 Task: Look for products in the category "Frozen Meals" from Cappello's only.
Action: Mouse moved to (253, 110)
Screenshot: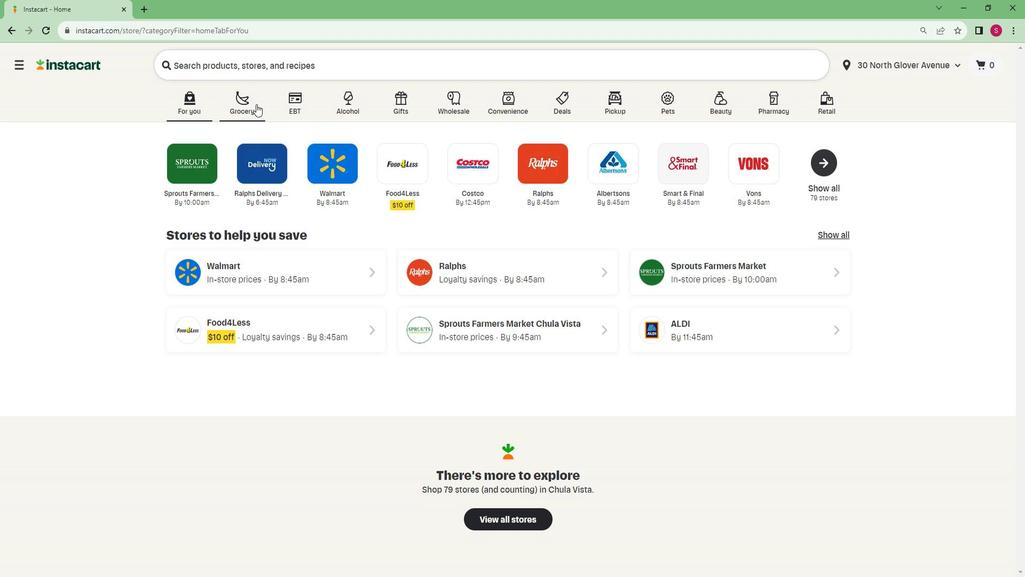 
Action: Mouse pressed left at (253, 110)
Screenshot: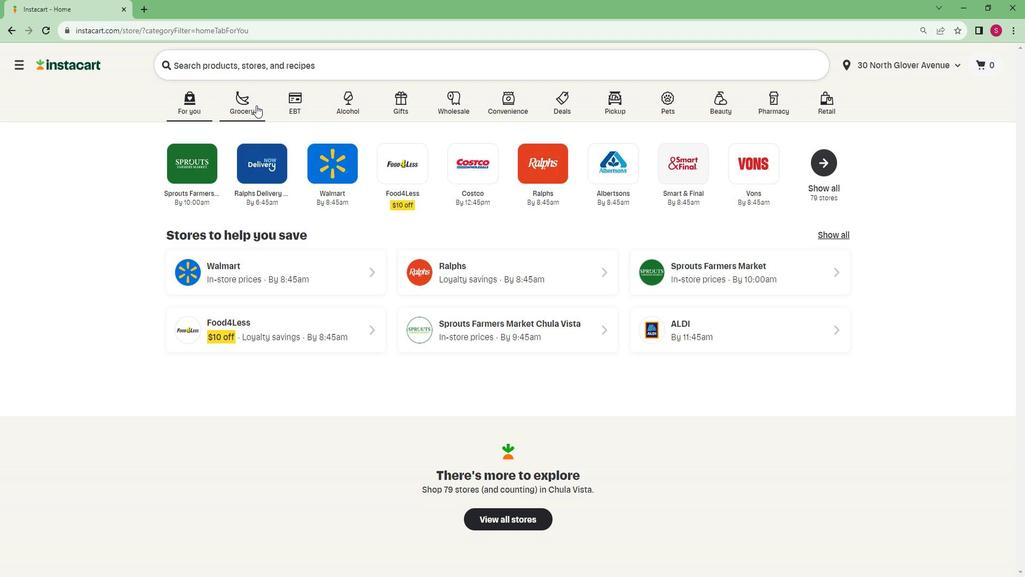 
Action: Mouse moved to (252, 305)
Screenshot: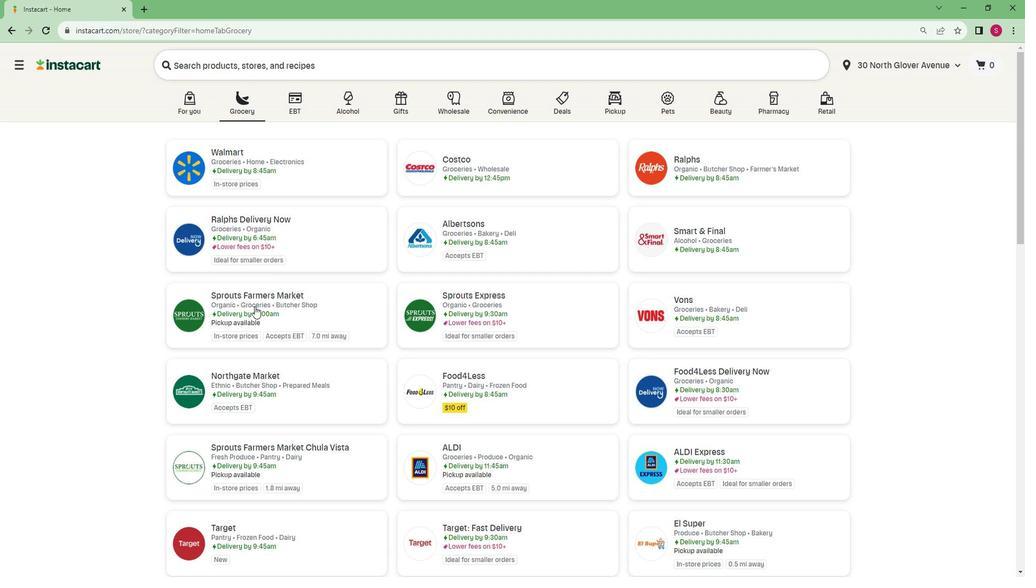 
Action: Mouse pressed left at (252, 305)
Screenshot: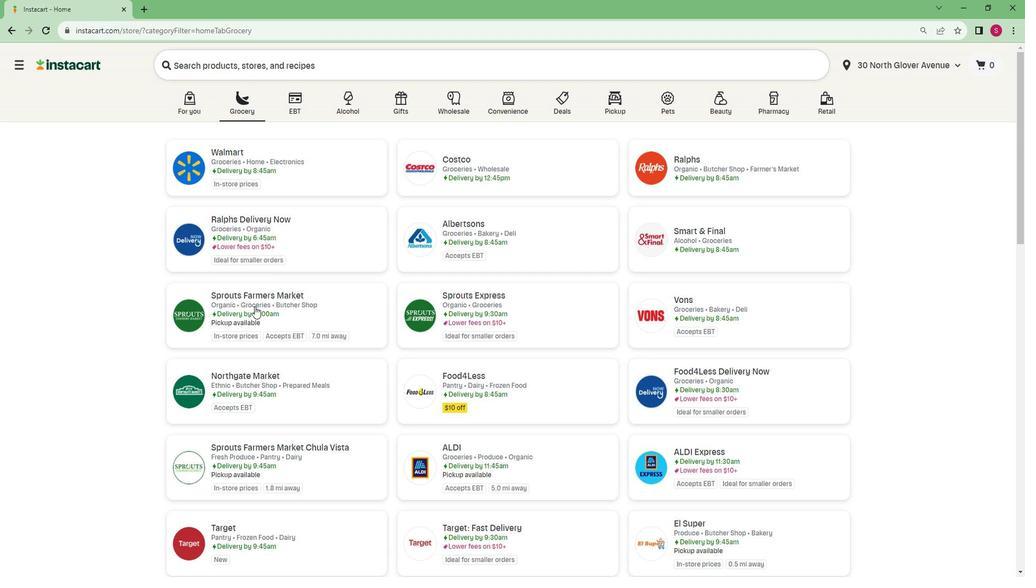 
Action: Mouse moved to (101, 433)
Screenshot: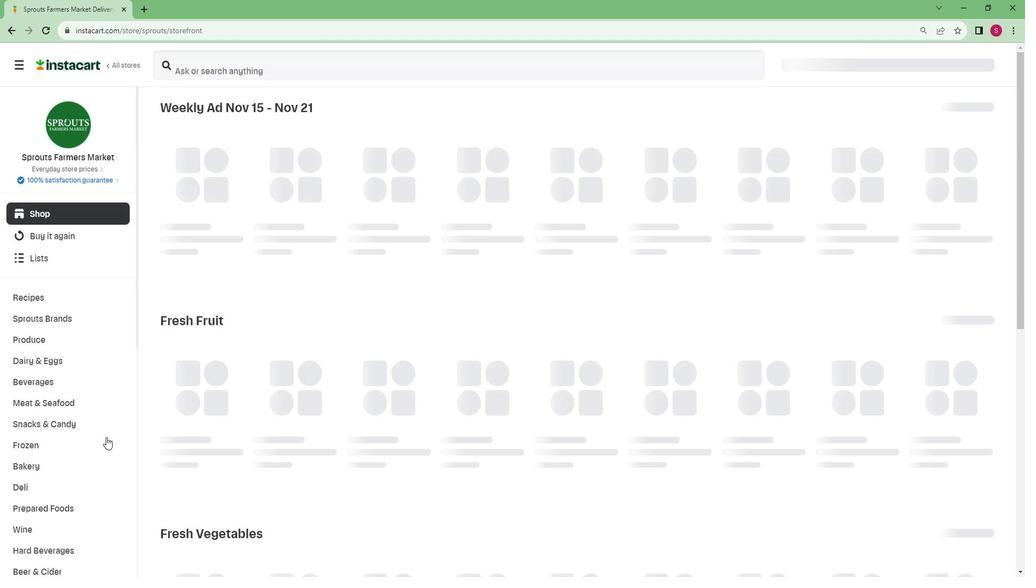 
Action: Mouse scrolled (101, 432) with delta (0, 0)
Screenshot: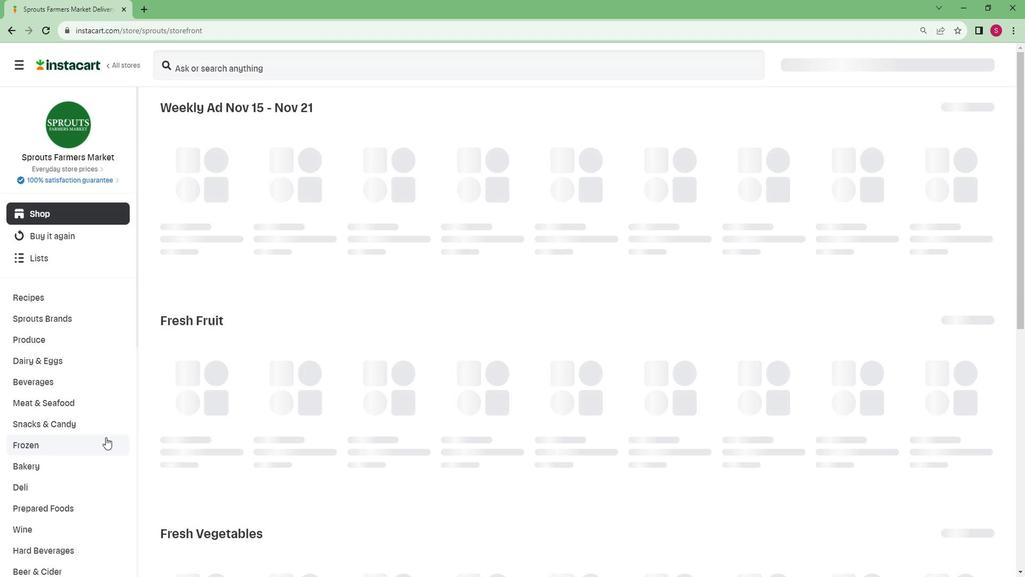 
Action: Mouse scrolled (101, 432) with delta (0, 0)
Screenshot: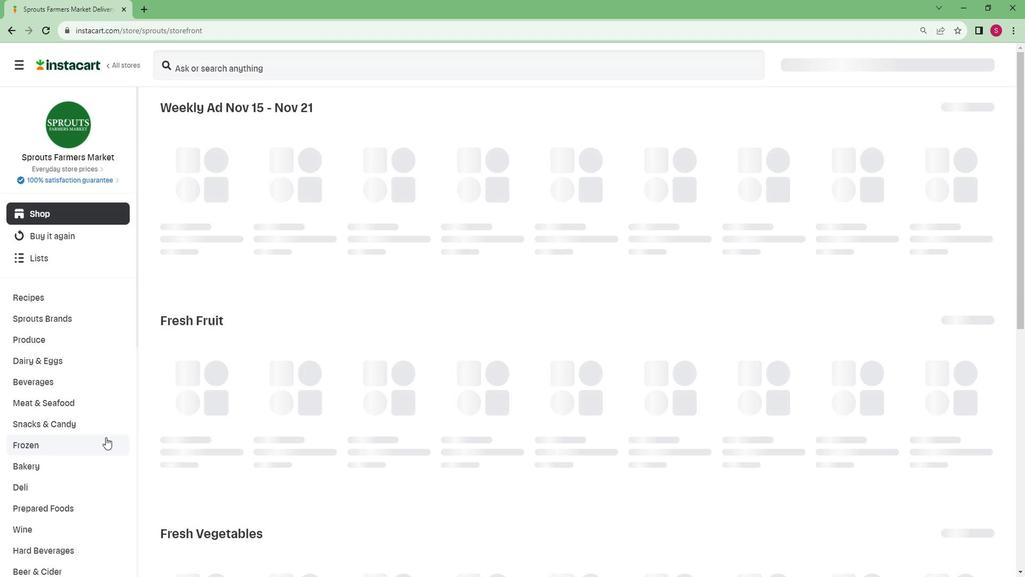 
Action: Mouse moved to (100, 433)
Screenshot: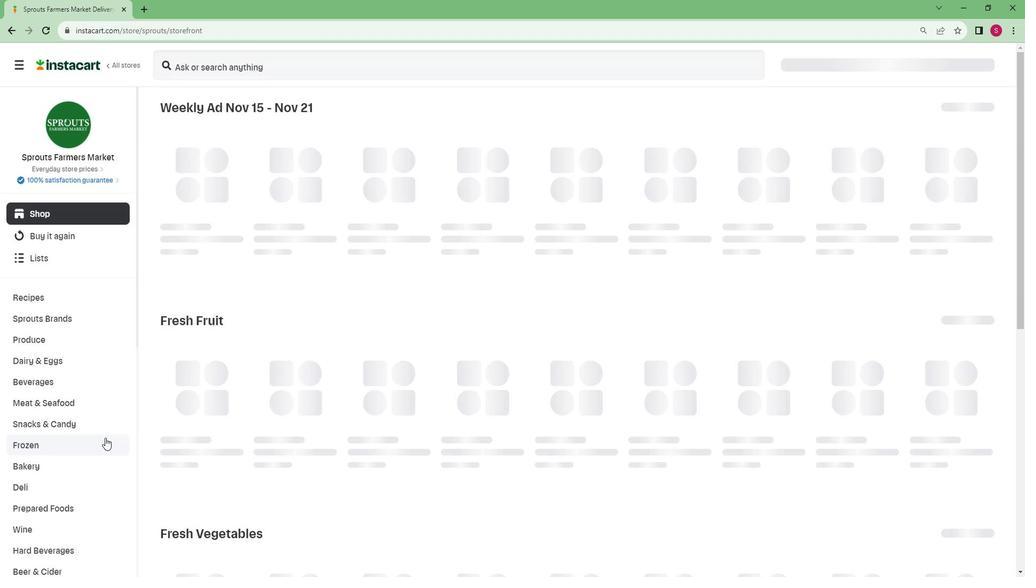 
Action: Mouse scrolled (100, 433) with delta (0, 0)
Screenshot: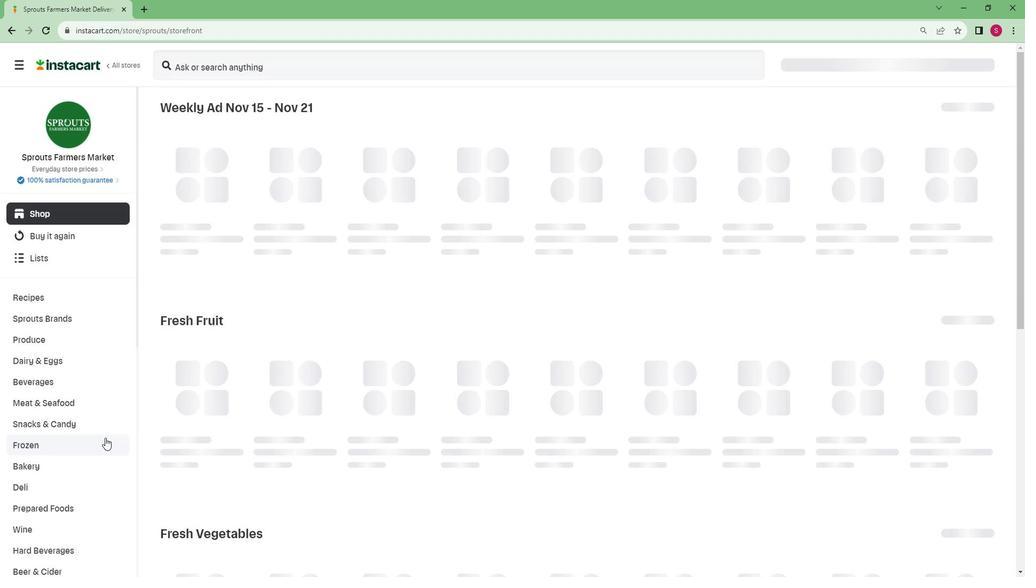 
Action: Mouse scrolled (100, 433) with delta (0, 0)
Screenshot: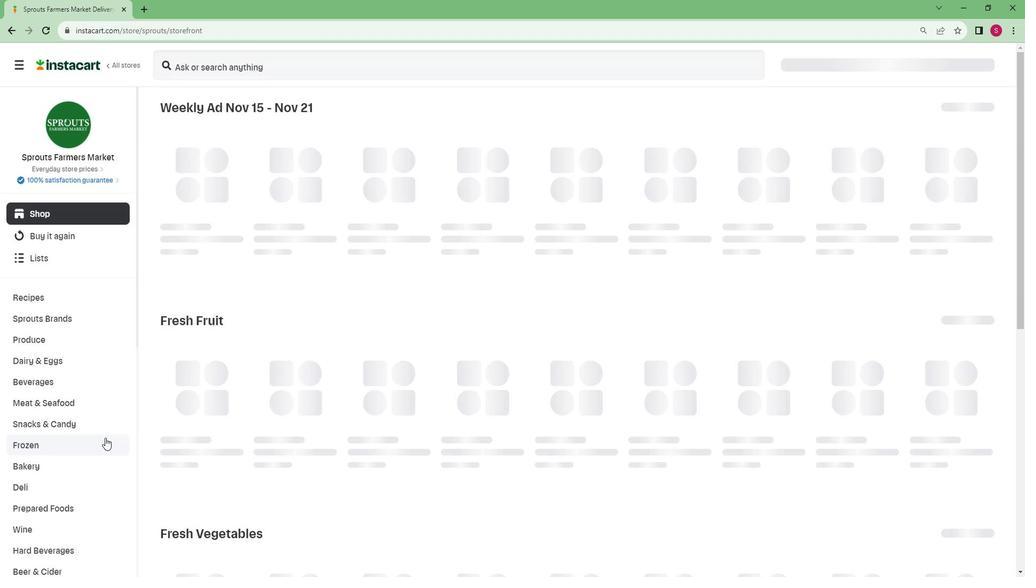 
Action: Mouse moved to (99, 433)
Screenshot: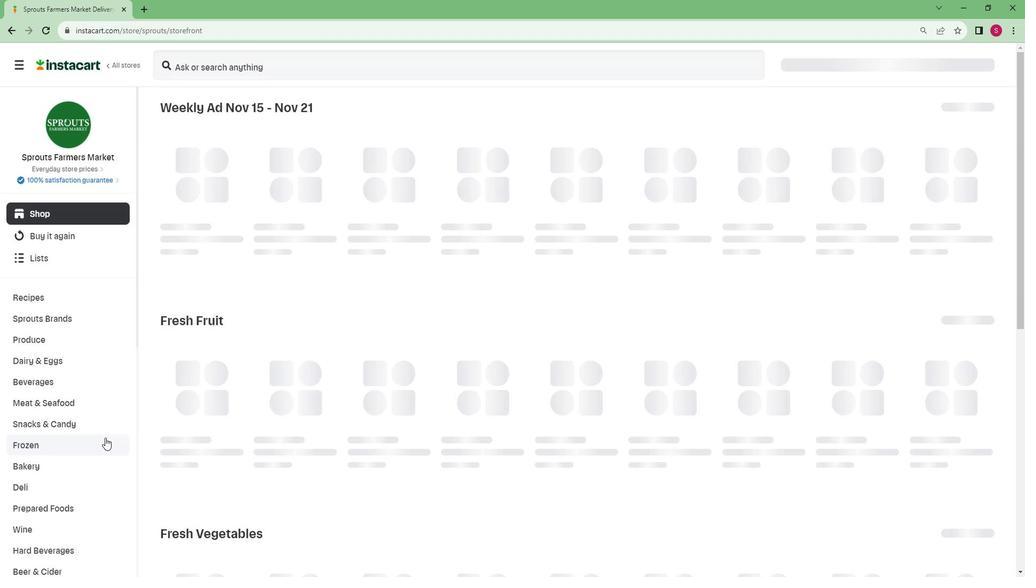 
Action: Mouse scrolled (99, 433) with delta (0, 0)
Screenshot: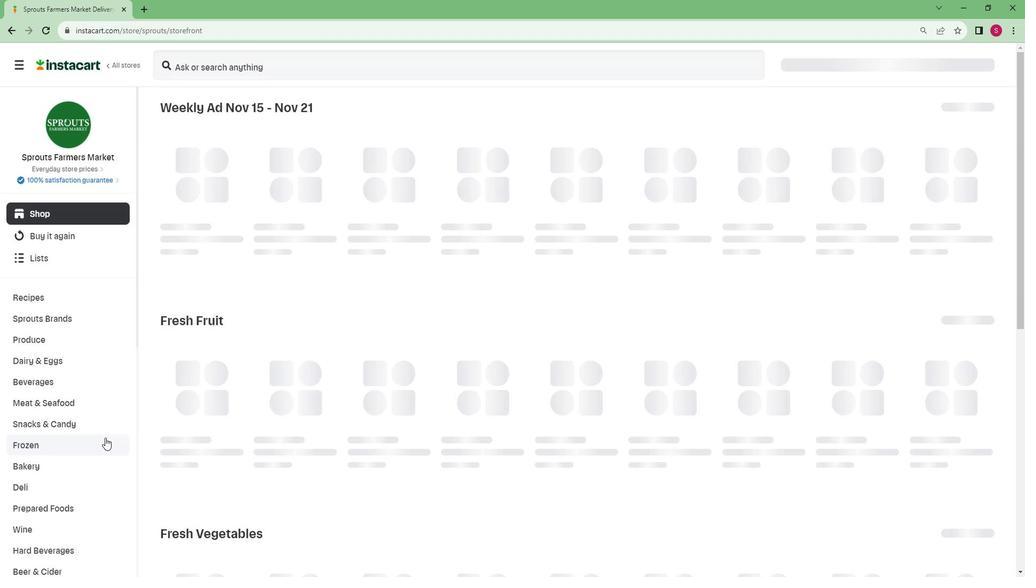 
Action: Mouse moved to (99, 434)
Screenshot: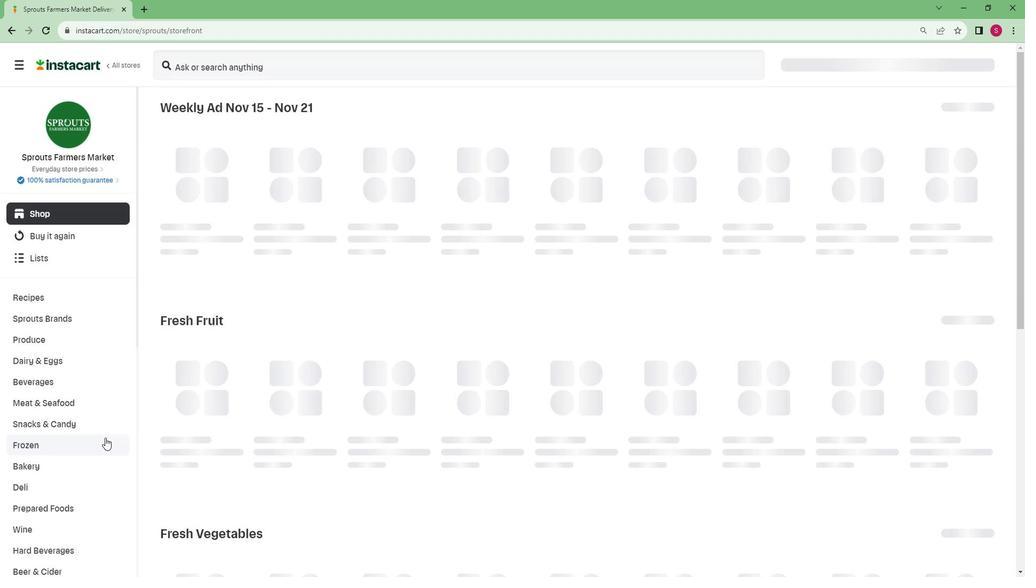 
Action: Mouse scrolled (99, 433) with delta (0, 0)
Screenshot: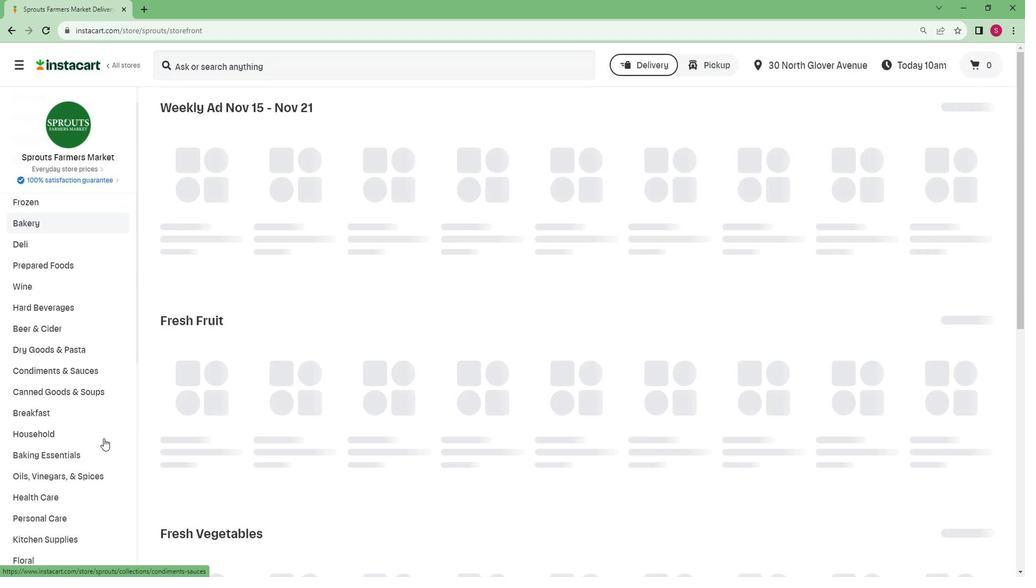 
Action: Mouse moved to (98, 434)
Screenshot: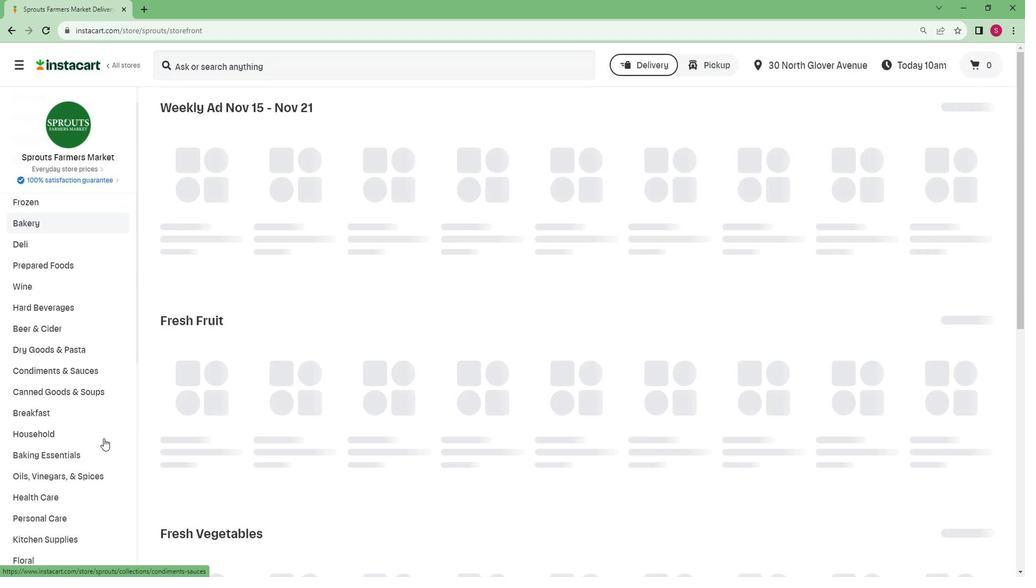 
Action: Mouse scrolled (98, 433) with delta (0, 0)
Screenshot: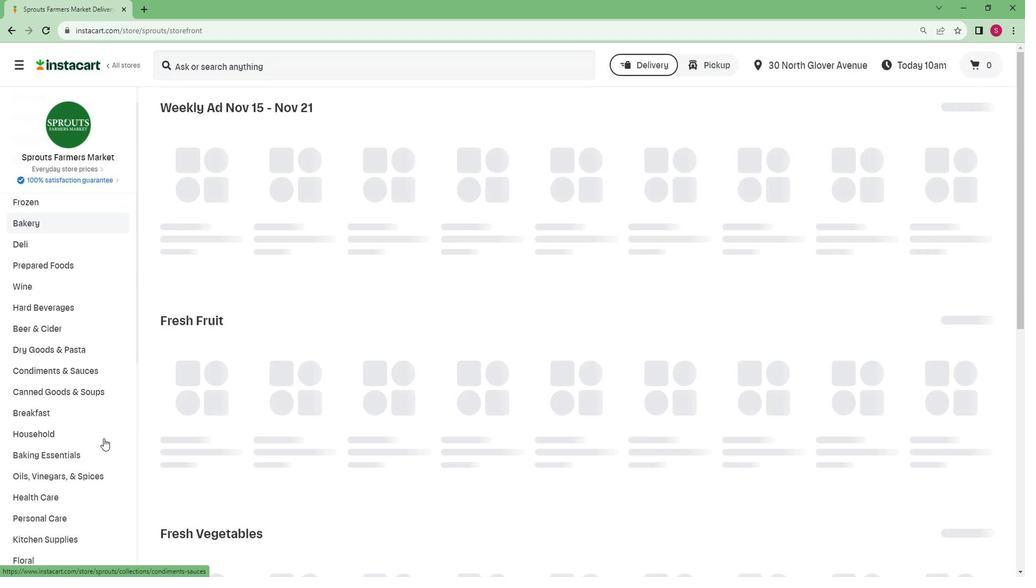 
Action: Mouse moved to (98, 434)
Screenshot: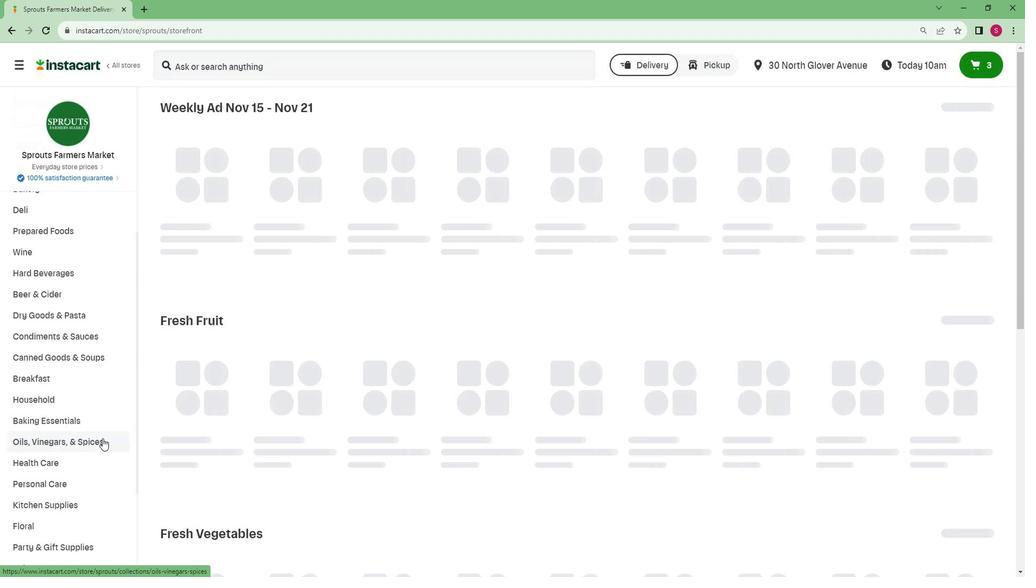 
Action: Mouse scrolled (98, 433) with delta (0, 0)
Screenshot: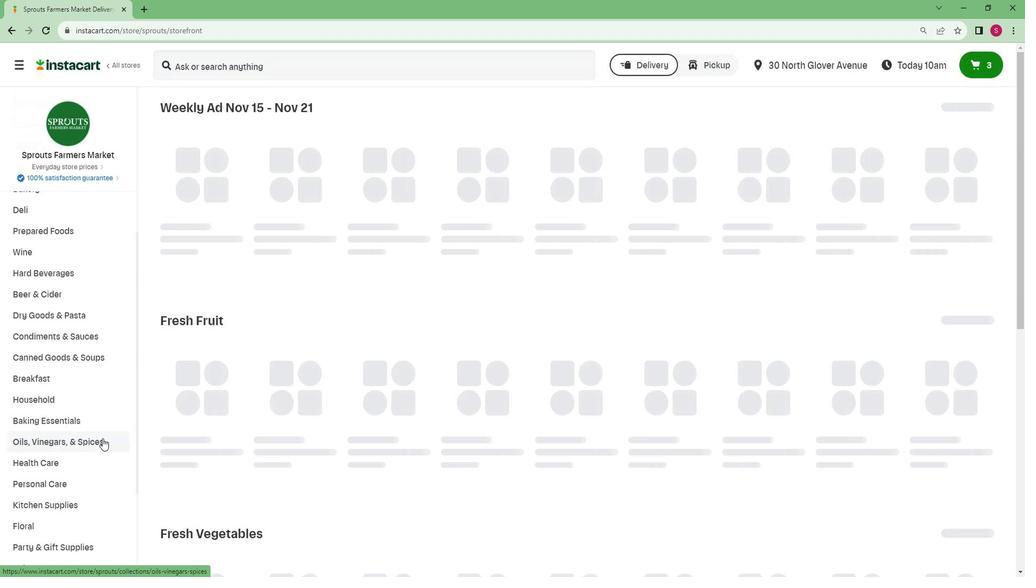 
Action: Mouse scrolled (98, 433) with delta (0, 0)
Screenshot: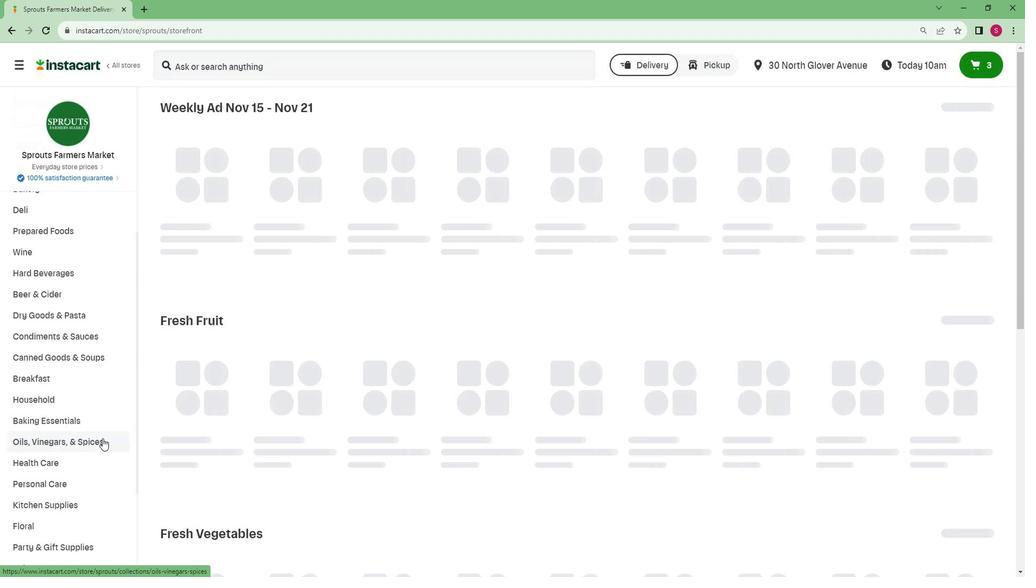 
Action: Mouse moved to (97, 434)
Screenshot: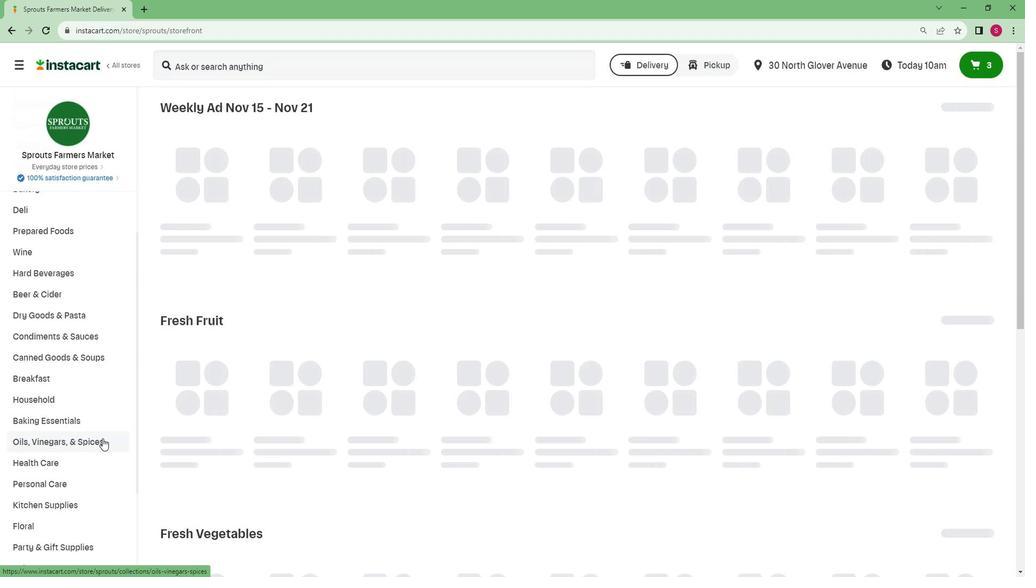 
Action: Mouse scrolled (97, 433) with delta (0, 0)
Screenshot: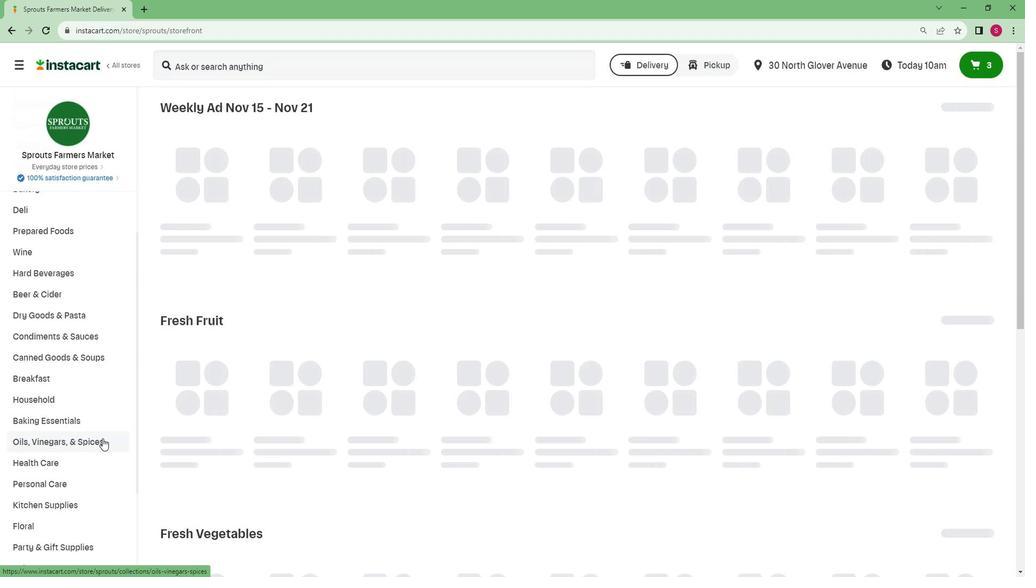 
Action: Mouse moved to (96, 434)
Screenshot: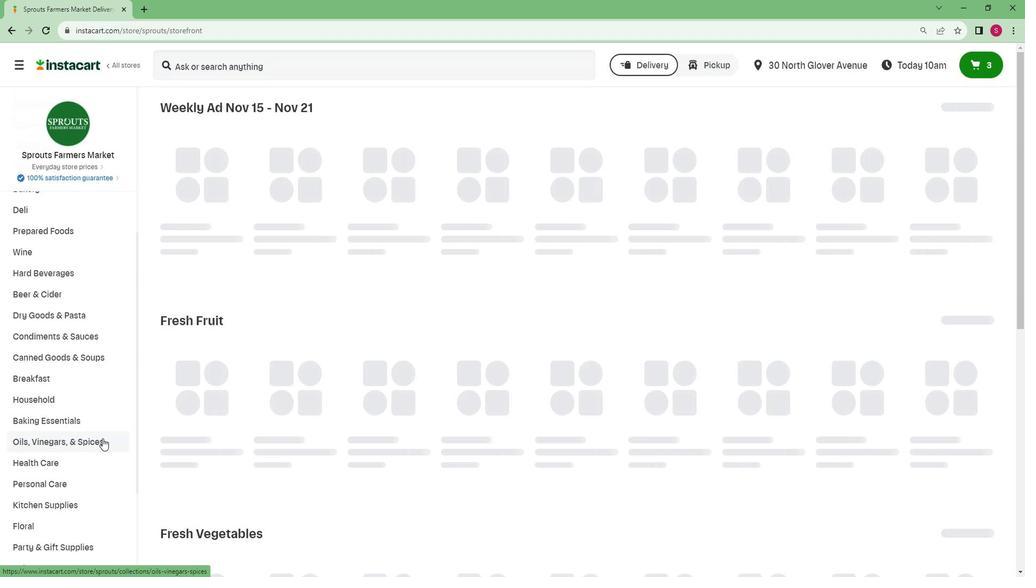 
Action: Mouse scrolled (96, 433) with delta (0, 0)
Screenshot: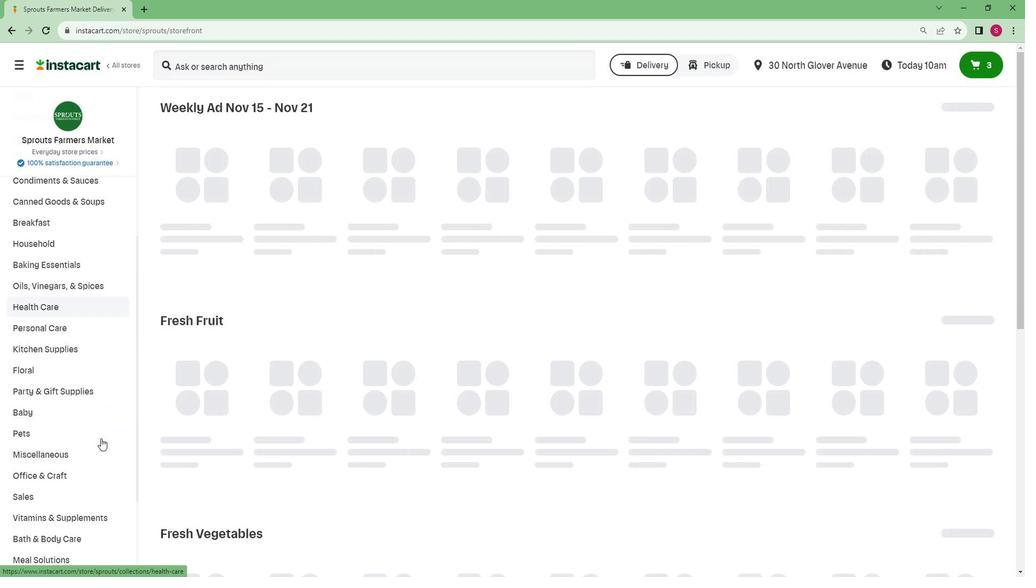 
Action: Mouse scrolled (96, 433) with delta (0, 0)
Screenshot: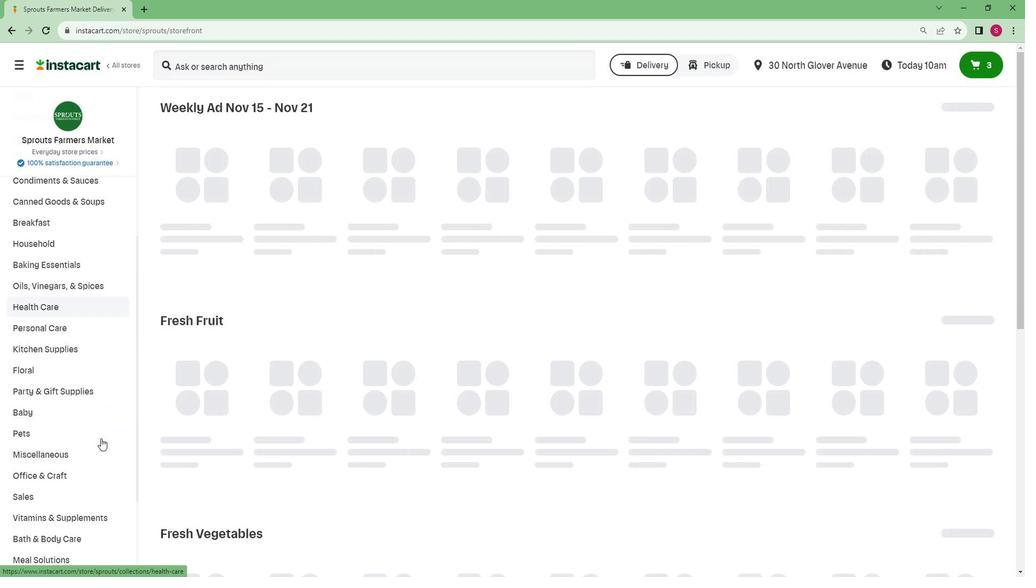 
Action: Mouse scrolled (96, 433) with delta (0, 0)
Screenshot: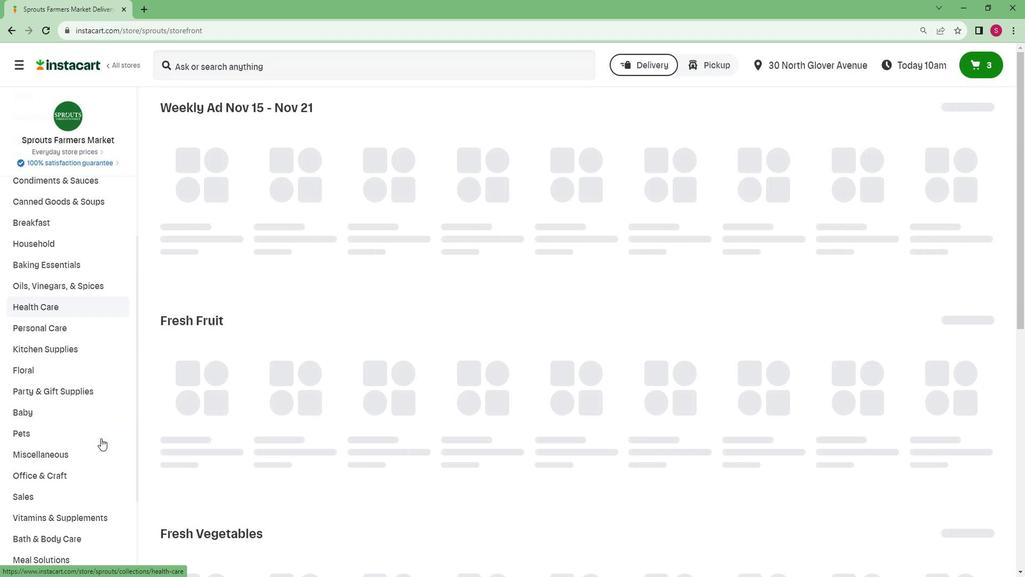 
Action: Mouse moved to (57, 550)
Screenshot: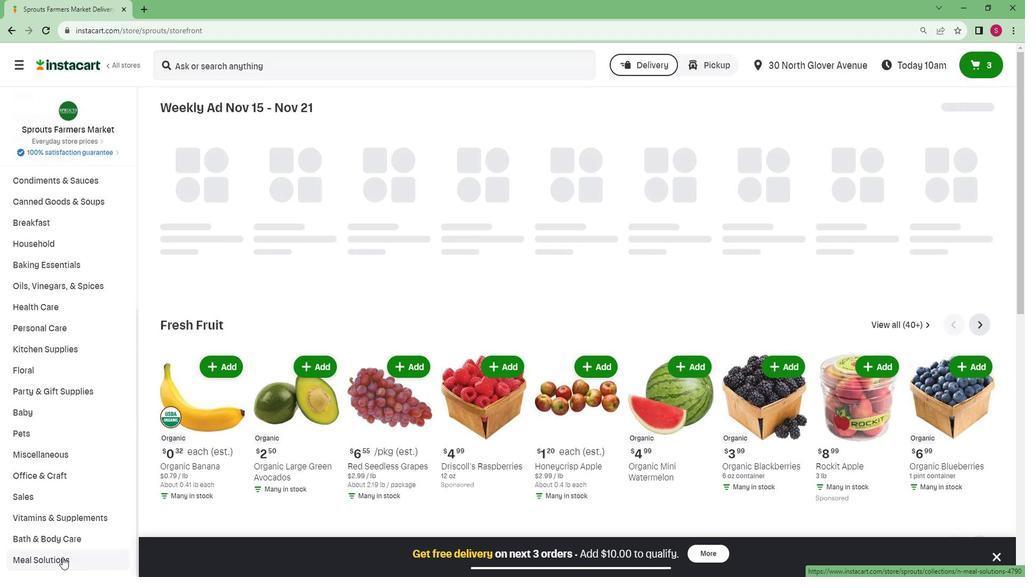 
Action: Mouse pressed left at (57, 550)
Screenshot: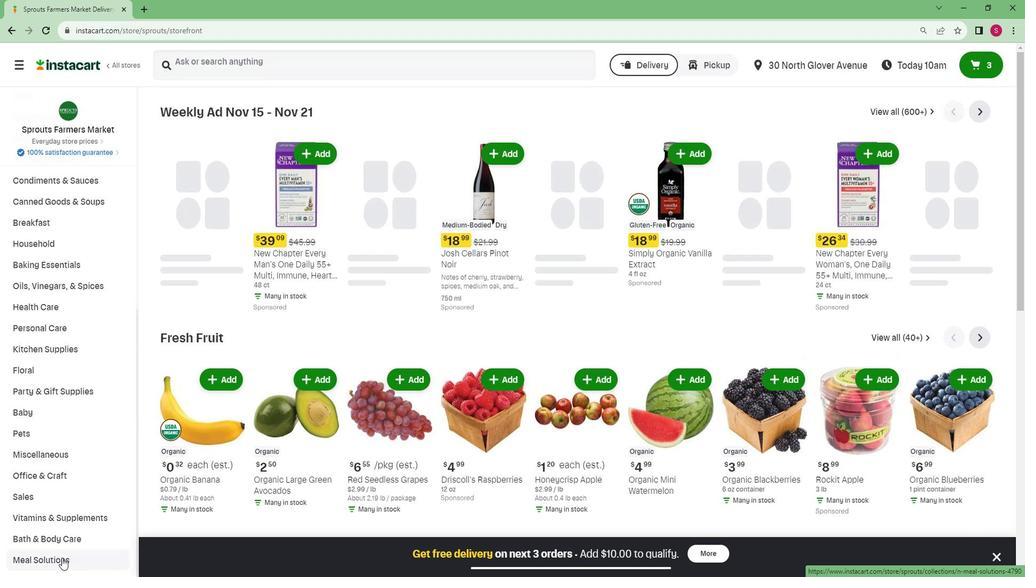 
Action: Mouse moved to (56, 517)
Screenshot: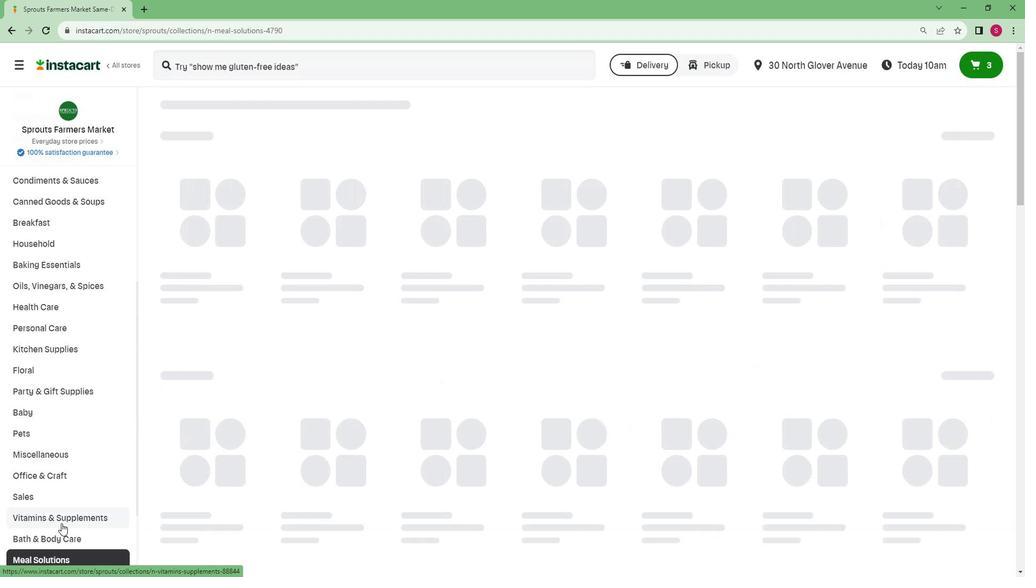 
Action: Mouse scrolled (56, 516) with delta (0, 0)
Screenshot: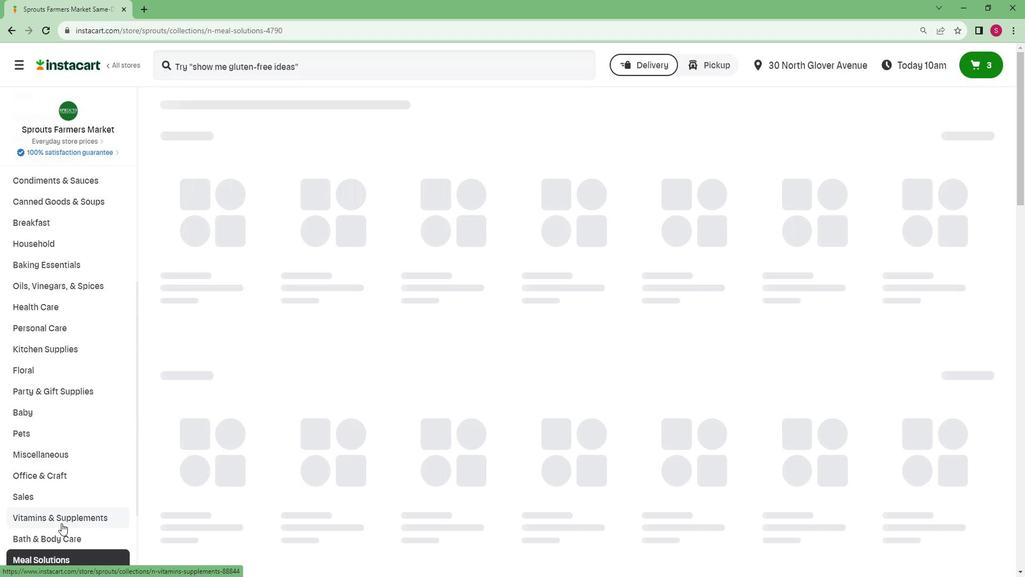 
Action: Mouse scrolled (56, 516) with delta (0, 0)
Screenshot: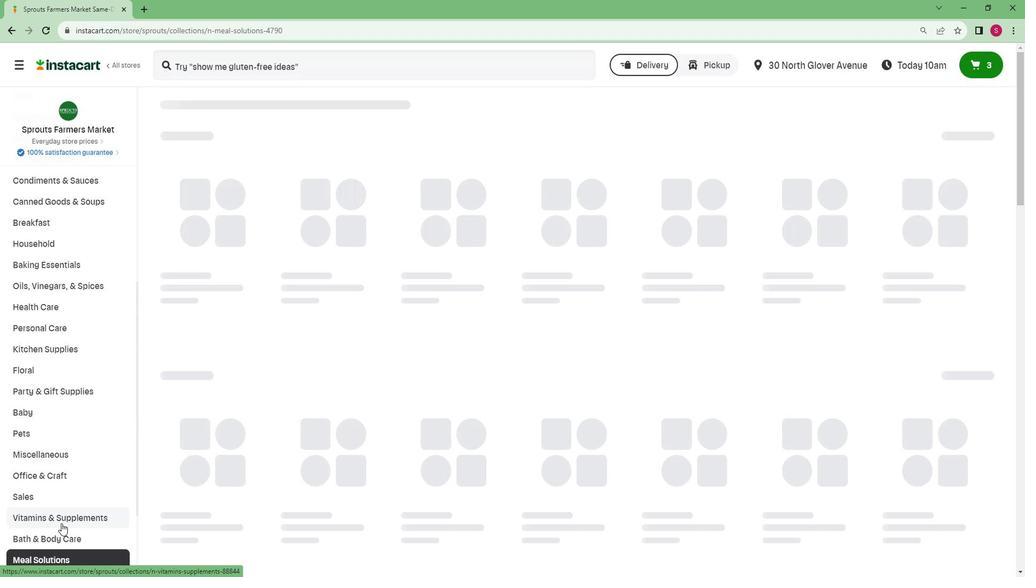 
Action: Mouse scrolled (56, 516) with delta (0, 0)
Screenshot: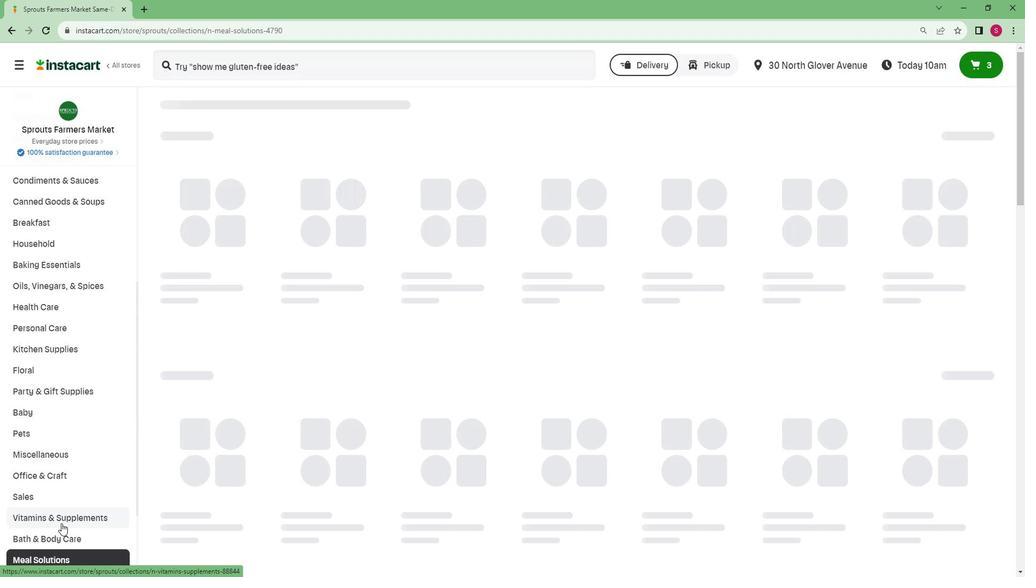 
Action: Mouse scrolled (56, 516) with delta (0, 0)
Screenshot: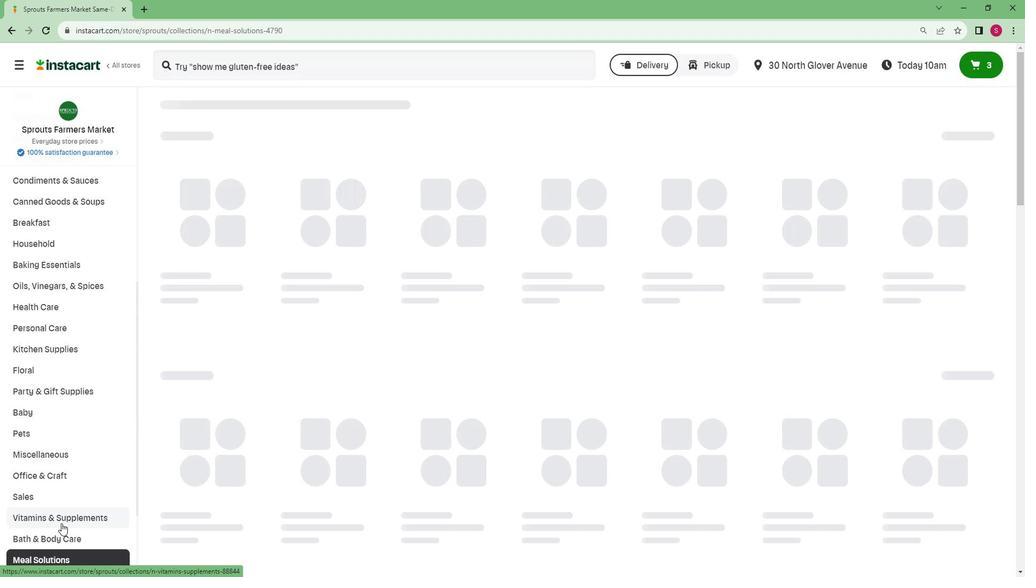 
Action: Mouse scrolled (56, 516) with delta (0, 0)
Screenshot: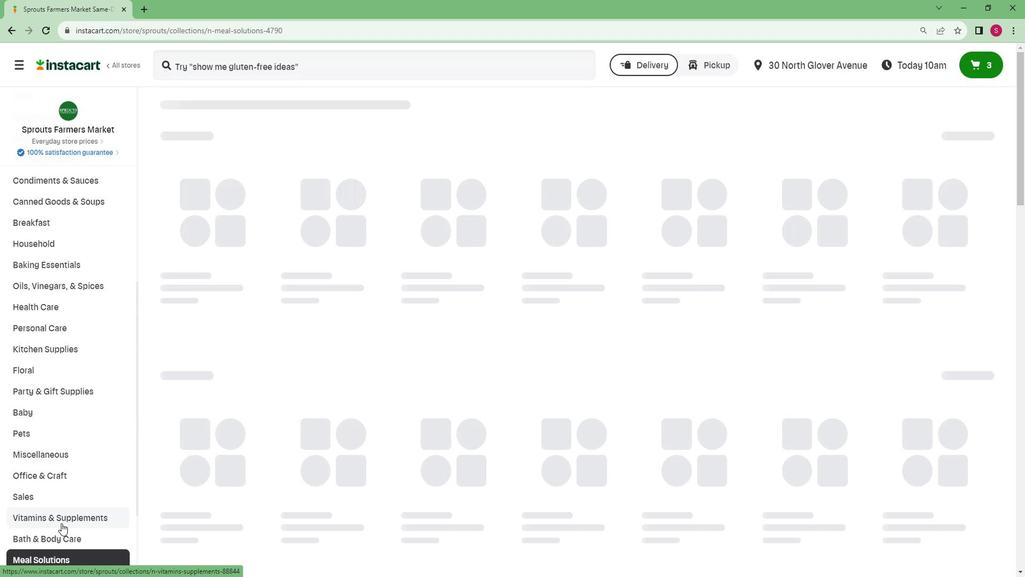 
Action: Mouse scrolled (56, 516) with delta (0, 0)
Screenshot: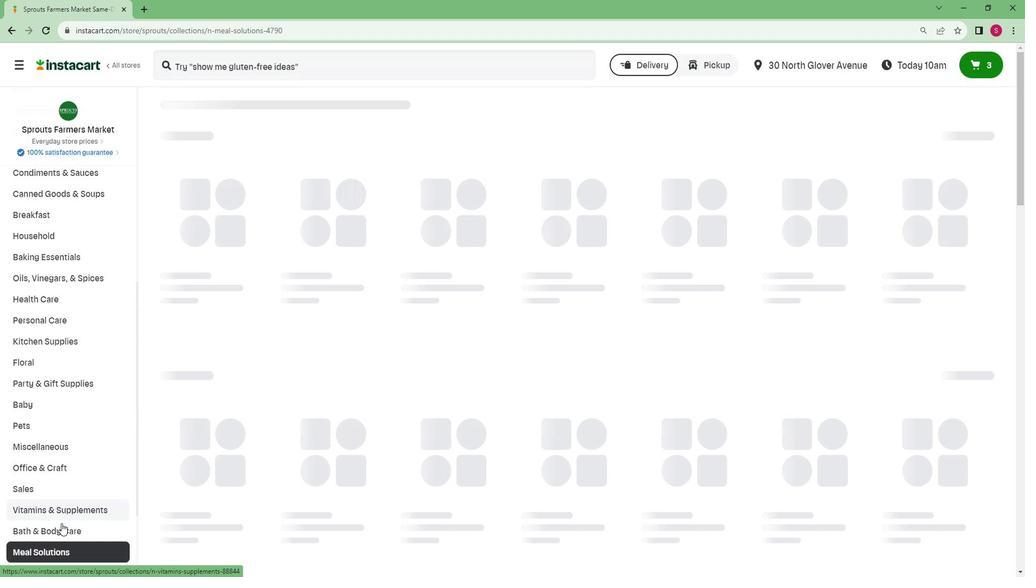 
Action: Mouse moved to (44, 550)
Screenshot: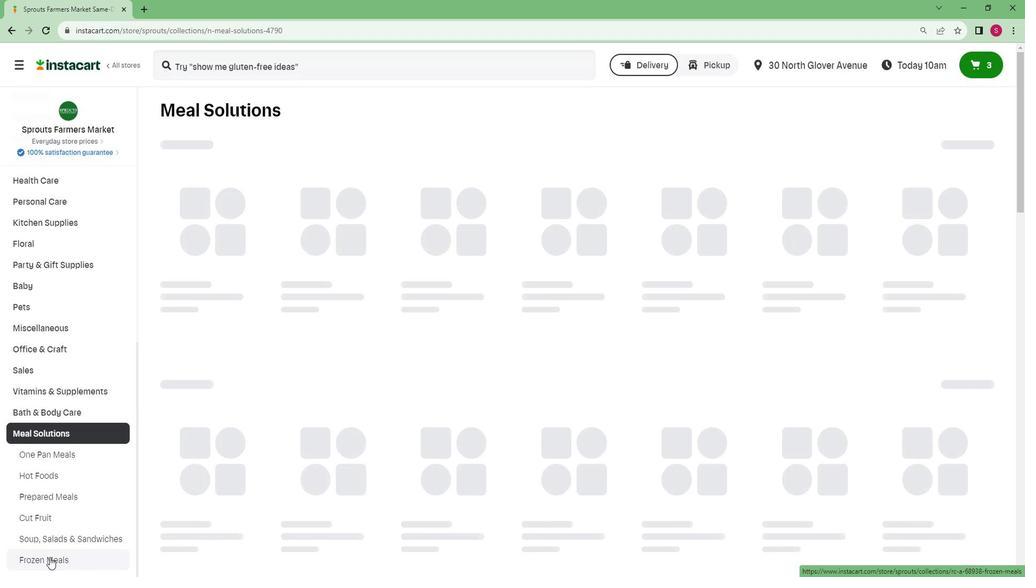 
Action: Mouse pressed left at (44, 550)
Screenshot: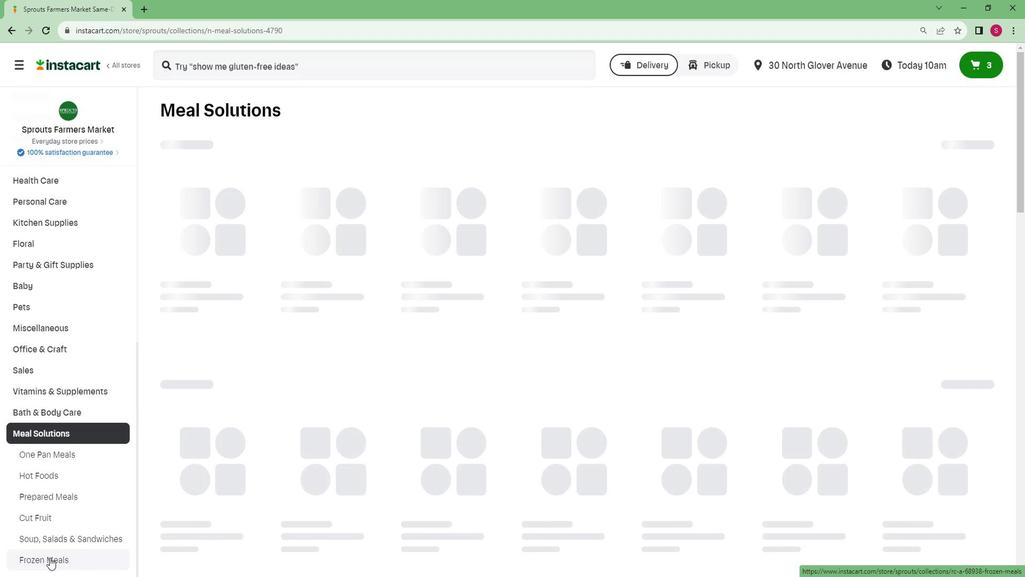 
Action: Mouse moved to (328, 150)
Screenshot: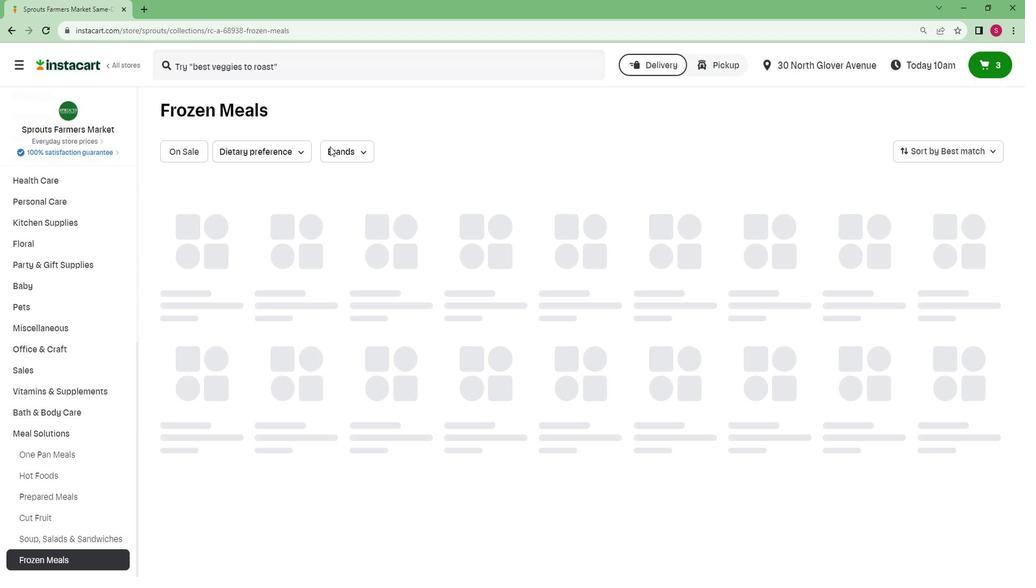 
Action: Mouse pressed left at (328, 150)
Screenshot: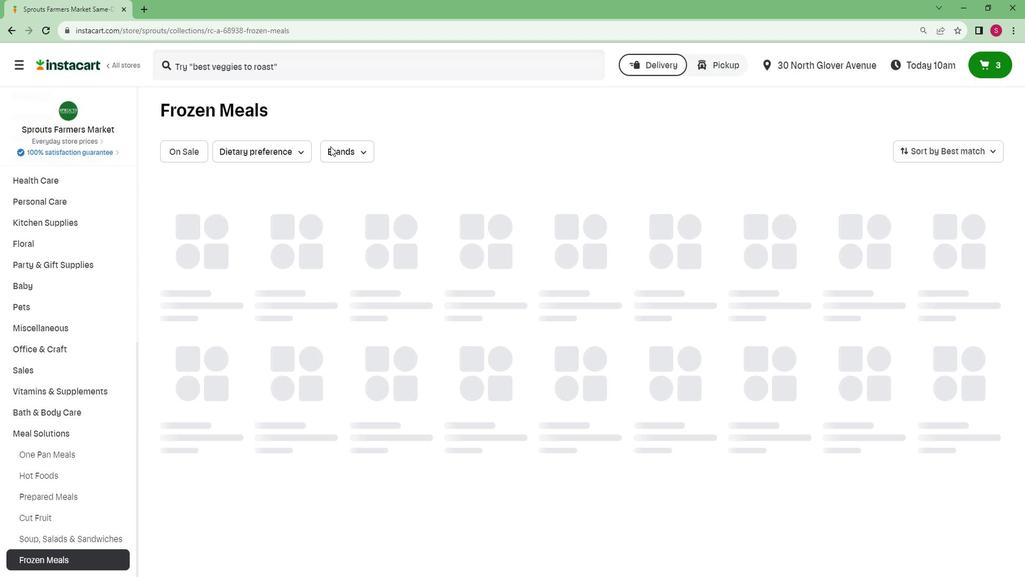 
Action: Mouse moved to (346, 301)
Screenshot: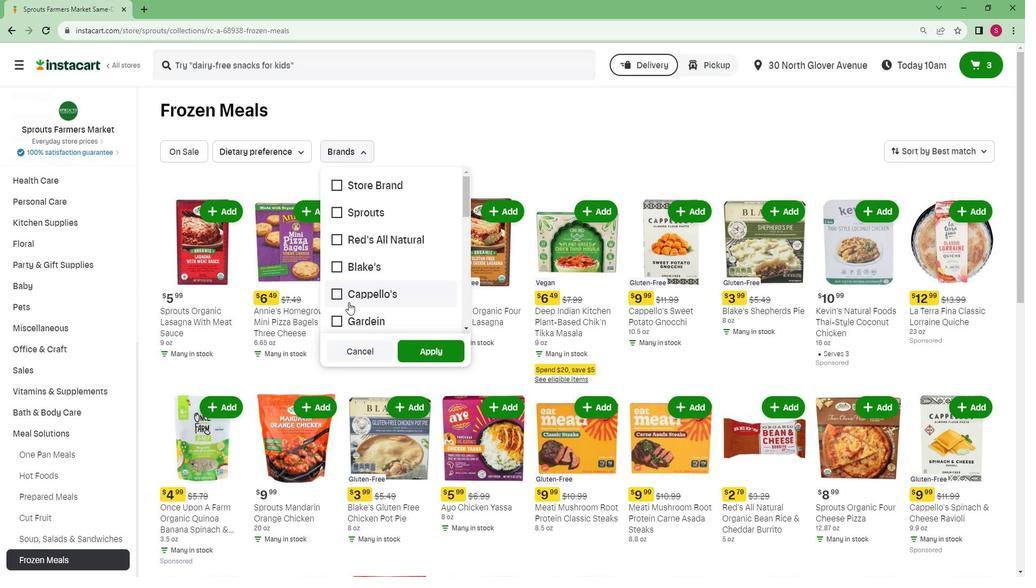 
Action: Mouse pressed left at (346, 301)
Screenshot: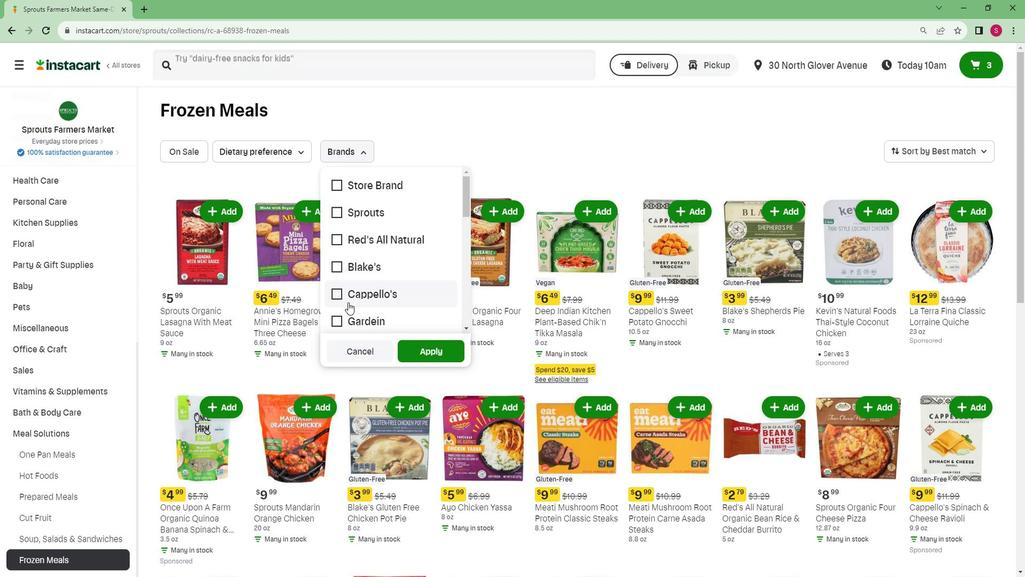 
Action: Mouse moved to (413, 347)
Screenshot: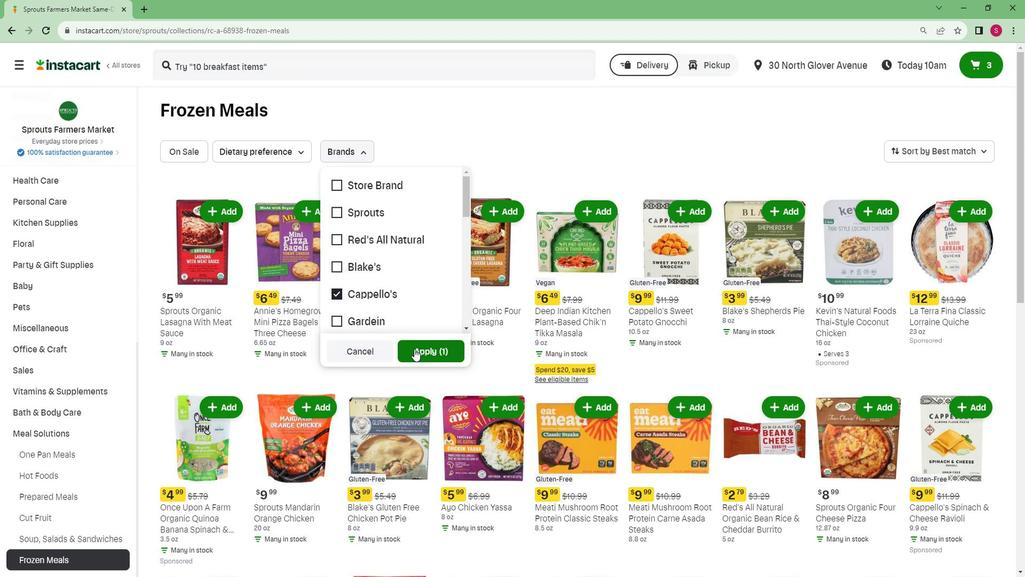 
Action: Mouse pressed left at (413, 347)
Screenshot: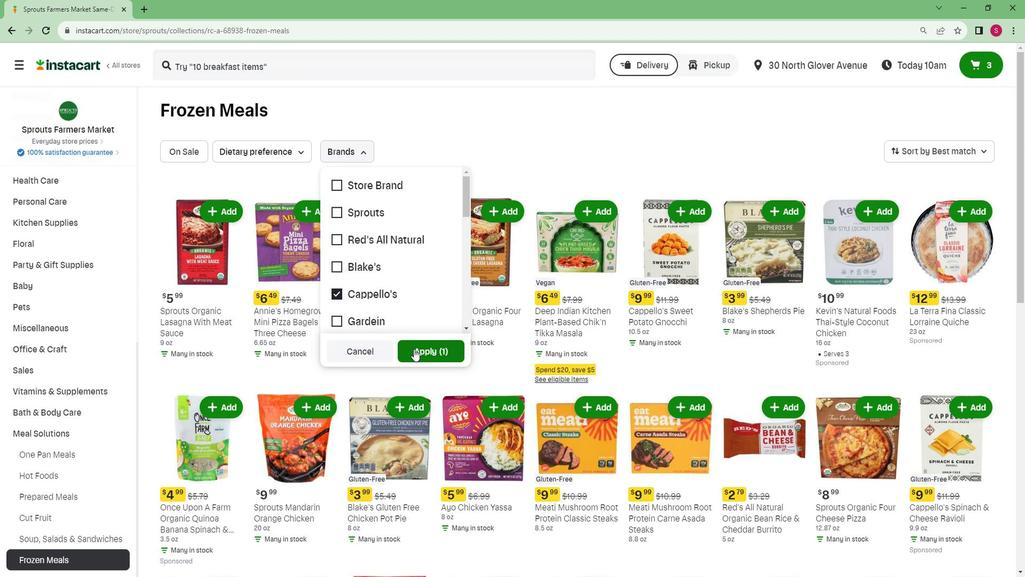 
